 Task: Filter Part-time job.
Action: Mouse moved to (243, 85)
Screenshot: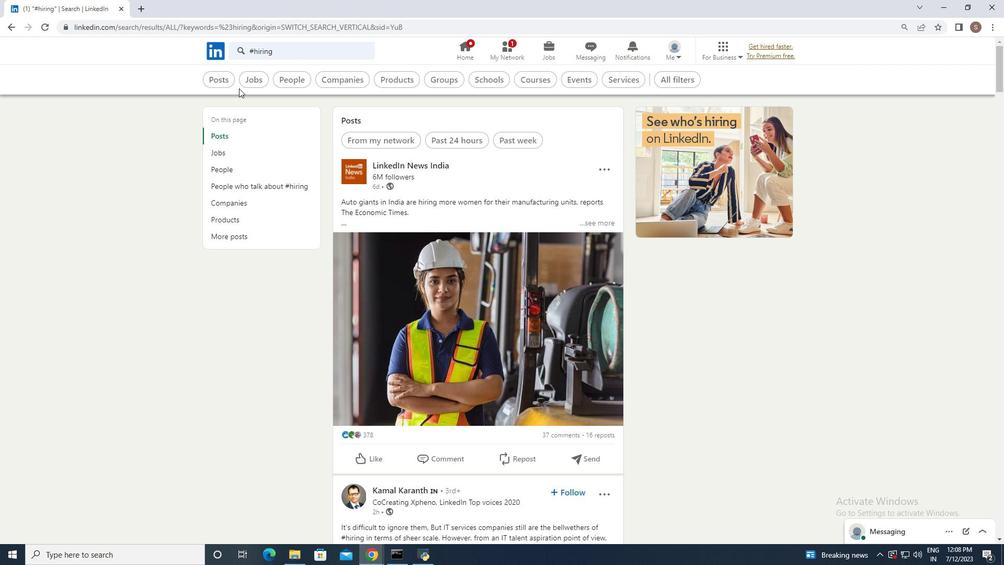 
Action: Mouse pressed left at (243, 85)
Screenshot: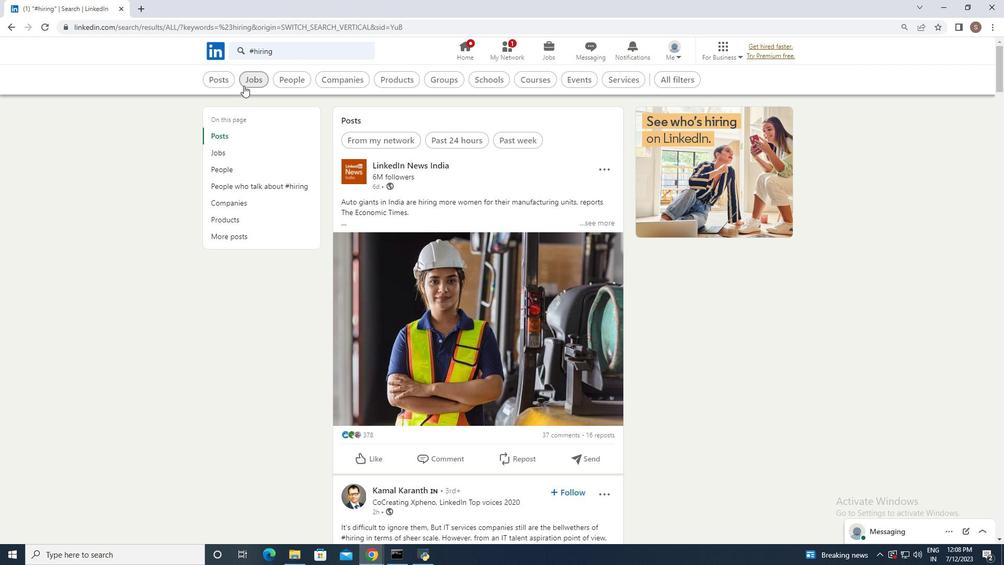 
Action: Mouse moved to (495, 76)
Screenshot: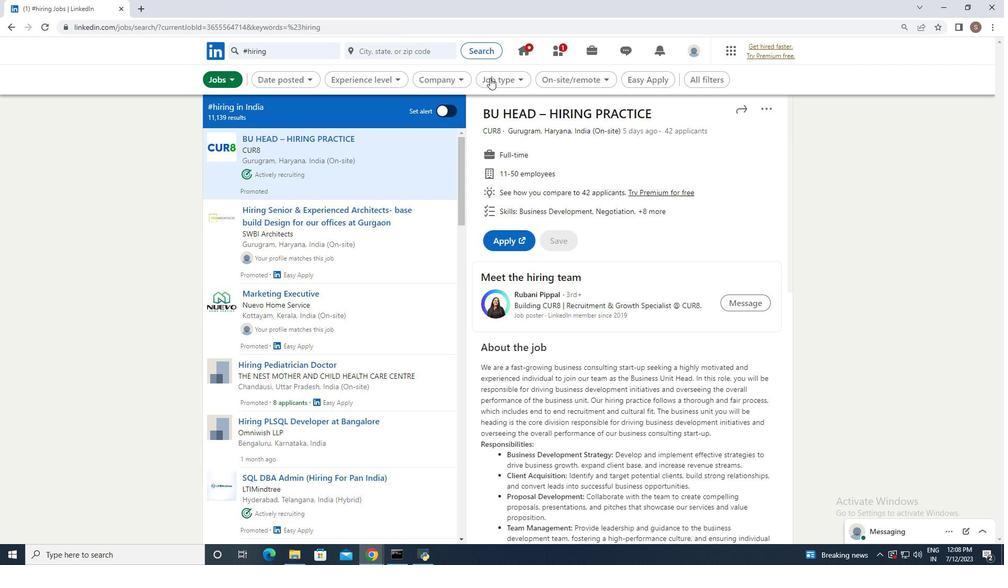 
Action: Mouse pressed left at (495, 76)
Screenshot: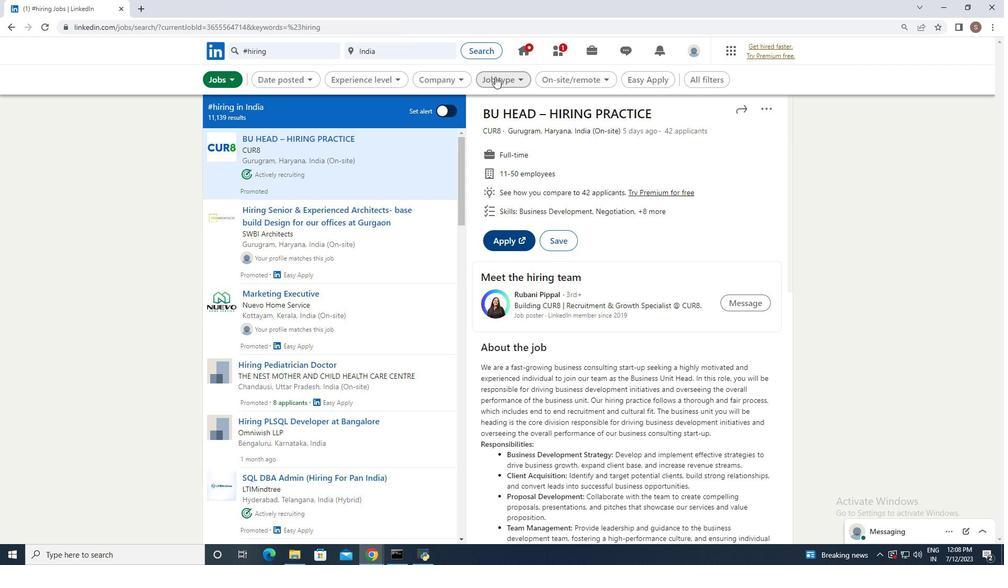 
Action: Mouse moved to (439, 130)
Screenshot: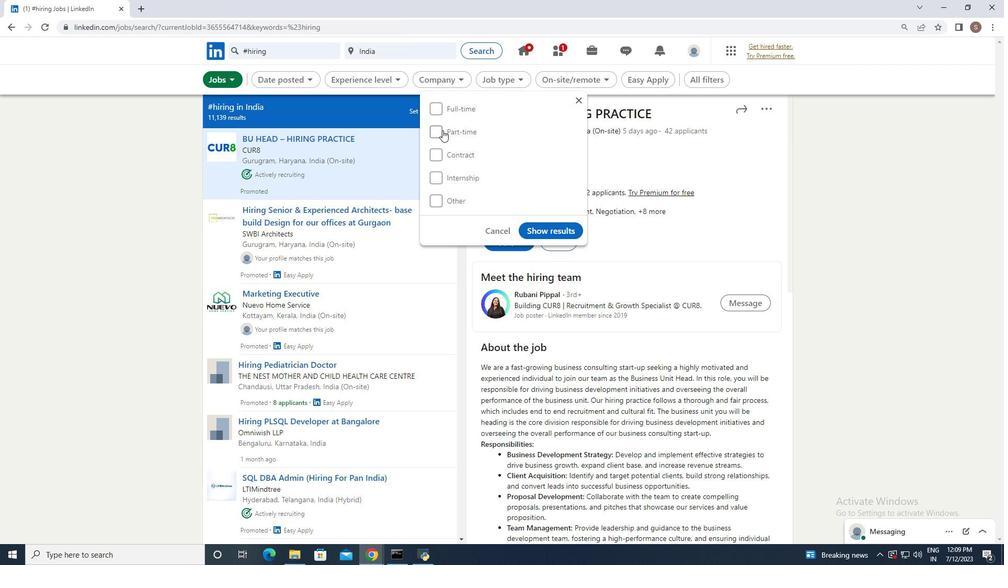 
Action: Mouse pressed left at (439, 130)
Screenshot: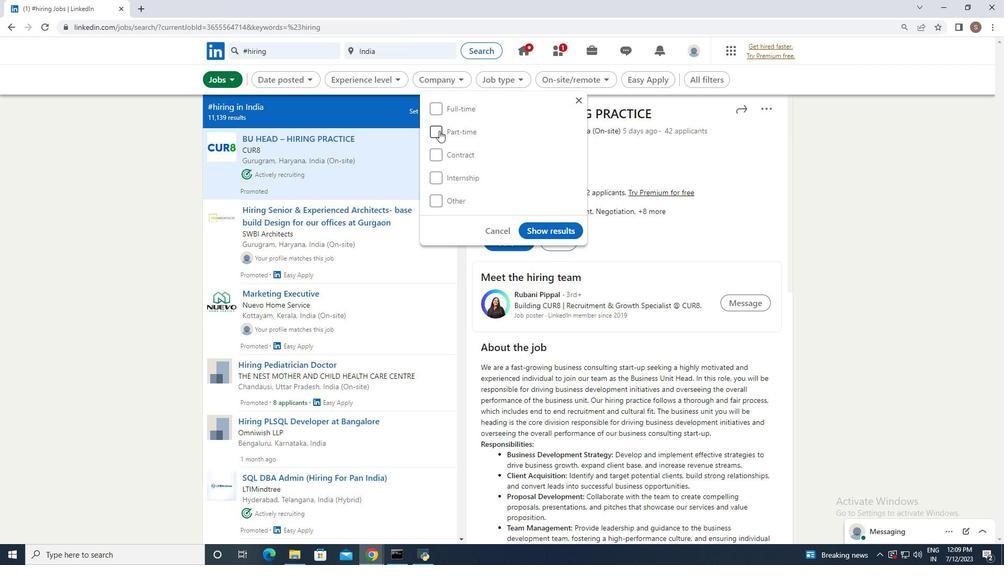 
Action: Mouse moved to (539, 228)
Screenshot: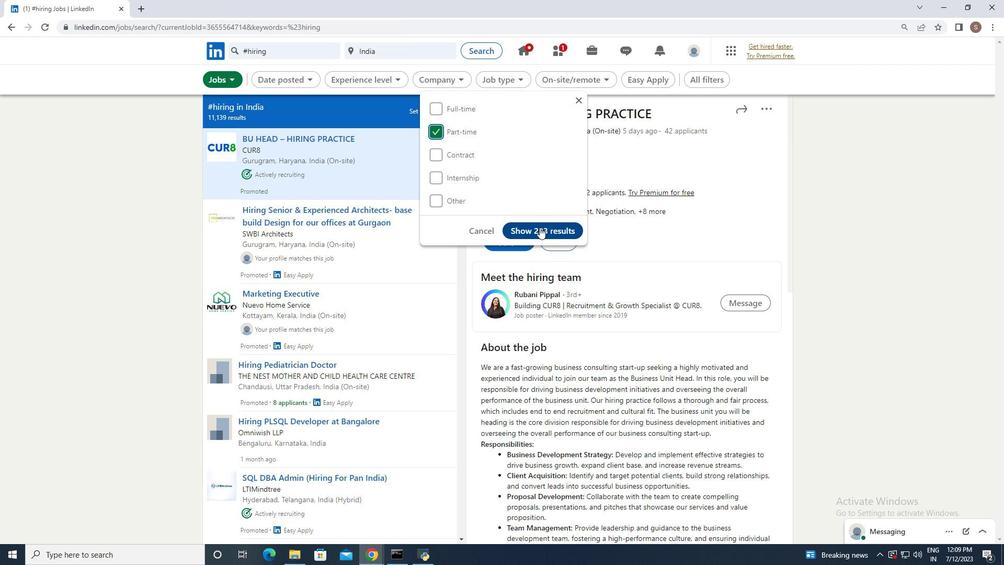 
Action: Mouse pressed left at (539, 228)
Screenshot: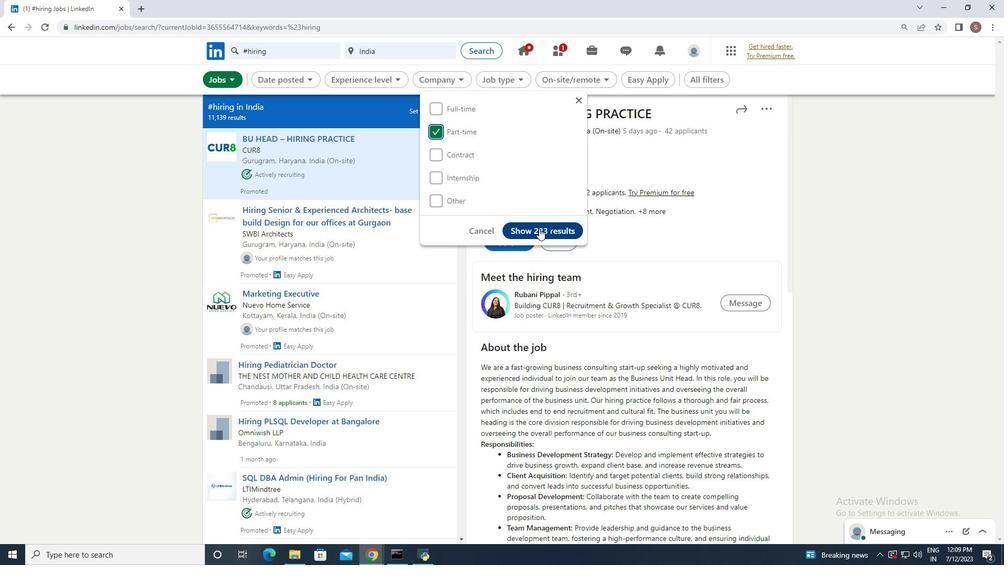 
Action: Mouse moved to (428, 232)
Screenshot: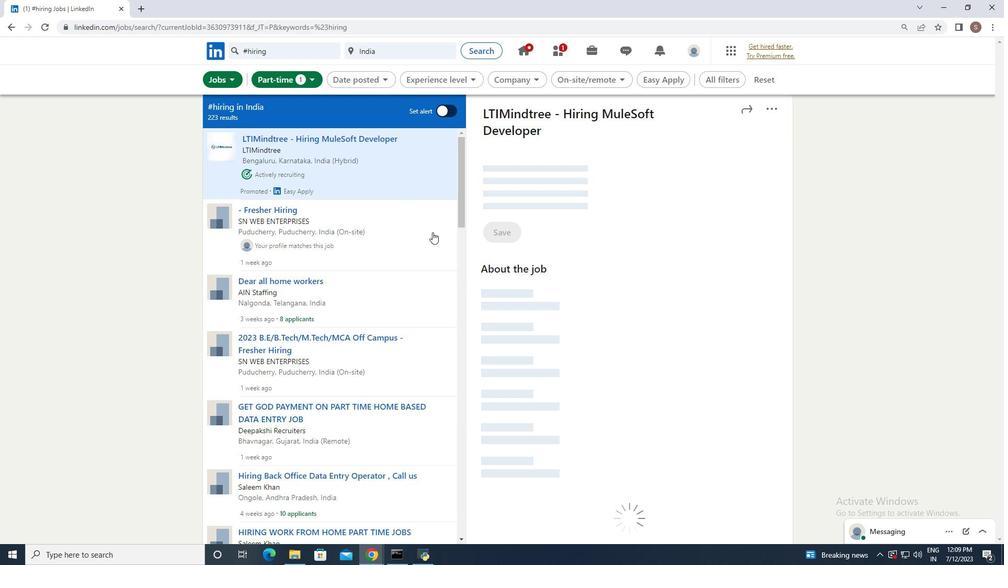 
